 Task: Assign Person0000000138 as Assignee of Child Issue ChildIssue0000000687 of Issue Issue0000000344 in Backlog  in Scrum Project Project0000000069 in Jira. Assign Person0000000138 as Assignee of Child Issue ChildIssue0000000688 of Issue Issue0000000344 in Backlog  in Scrum Project Project0000000069 in Jira. Assign Person0000000138 as Assignee of Child Issue ChildIssue0000000689 of Issue Issue0000000345 in Backlog  in Scrum Project Project0000000069 in Jira. Assign Person0000000138 as Assignee of Child Issue ChildIssue0000000690 of Issue Issue0000000345 in Backlog  in Scrum Project Project0000000069 in Jira. Assign Person0000000139 as Assignee of Child Issue ChildIssue0000000691 of Issue Issue0000000346 in Backlog  in Scrum Project Project0000000070 in Jira
Action: Mouse moved to (478, 433)
Screenshot: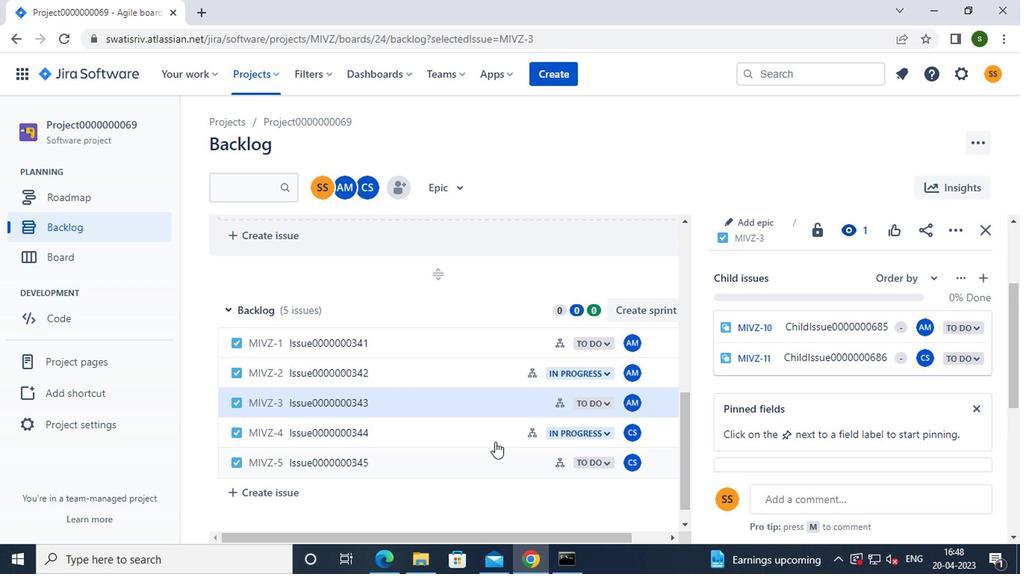 
Action: Mouse pressed left at (478, 433)
Screenshot: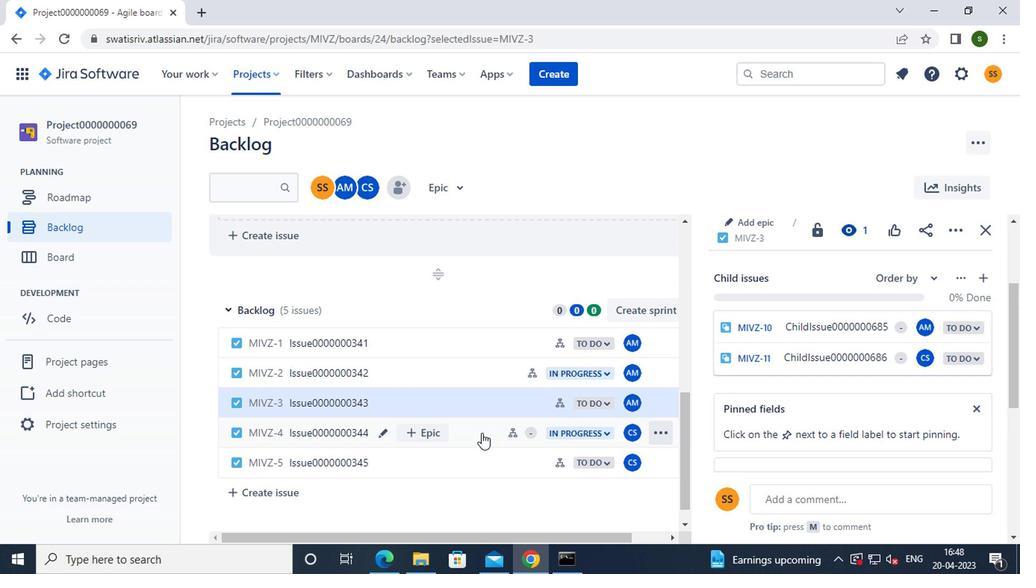 
Action: Mouse moved to (832, 365)
Screenshot: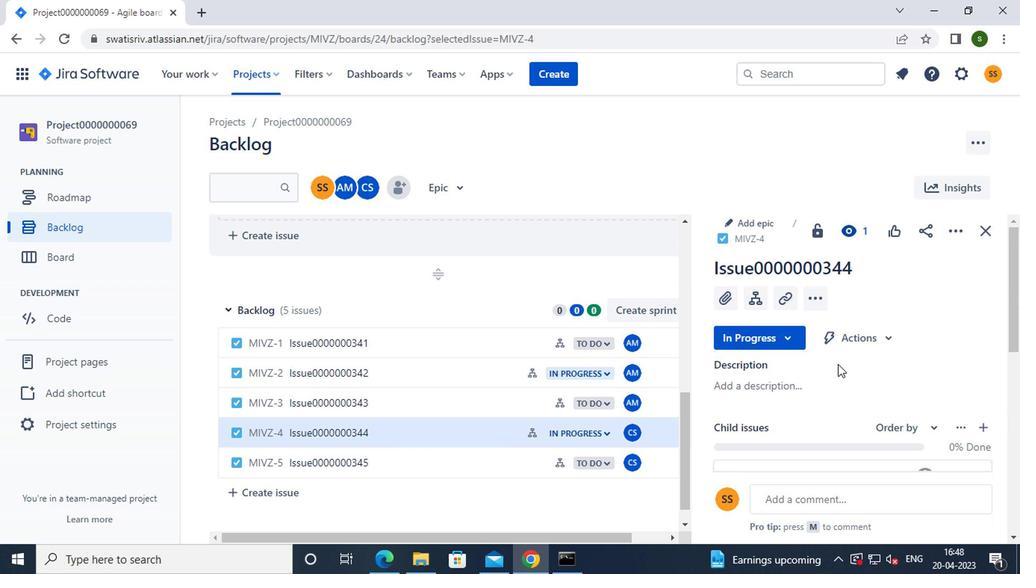 
Action: Mouse scrolled (832, 364) with delta (0, -1)
Screenshot: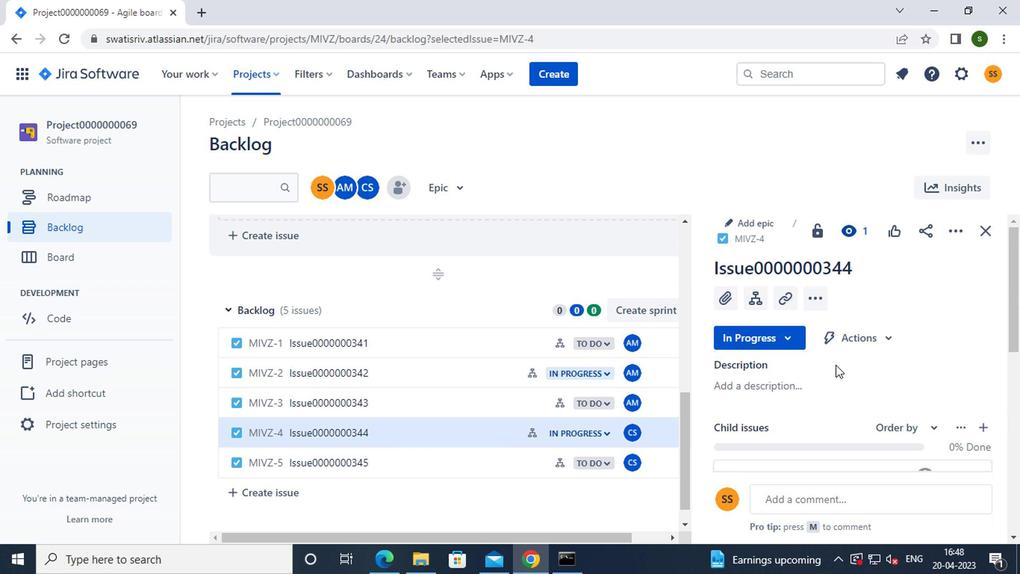 
Action: Mouse scrolled (832, 364) with delta (0, -1)
Screenshot: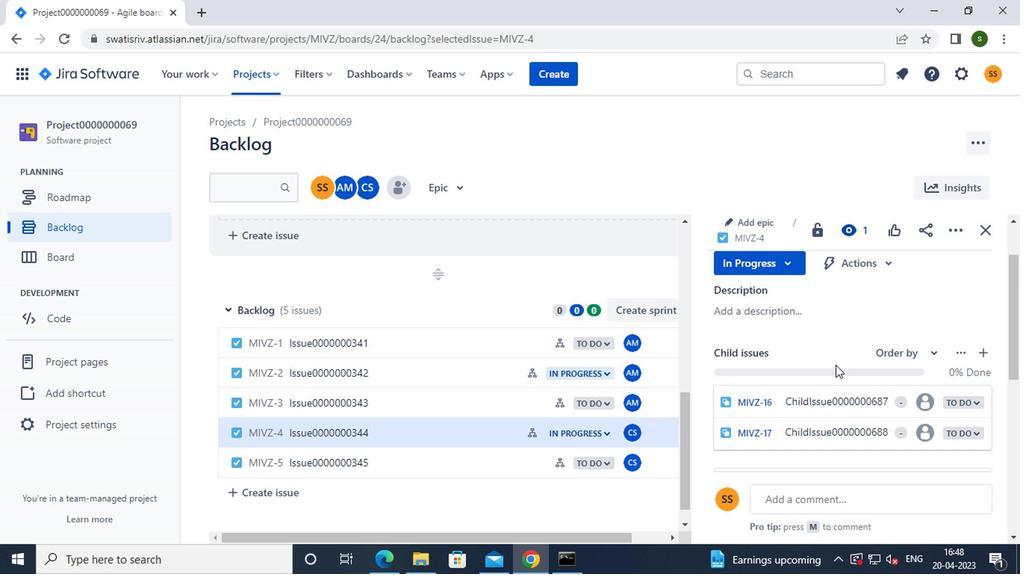 
Action: Mouse moved to (925, 330)
Screenshot: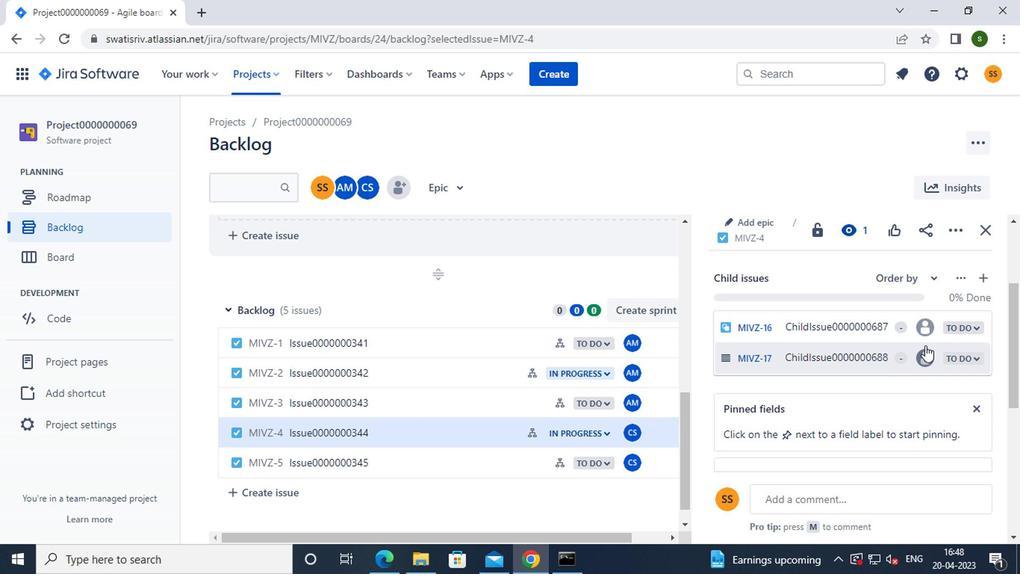 
Action: Mouse pressed left at (925, 330)
Screenshot: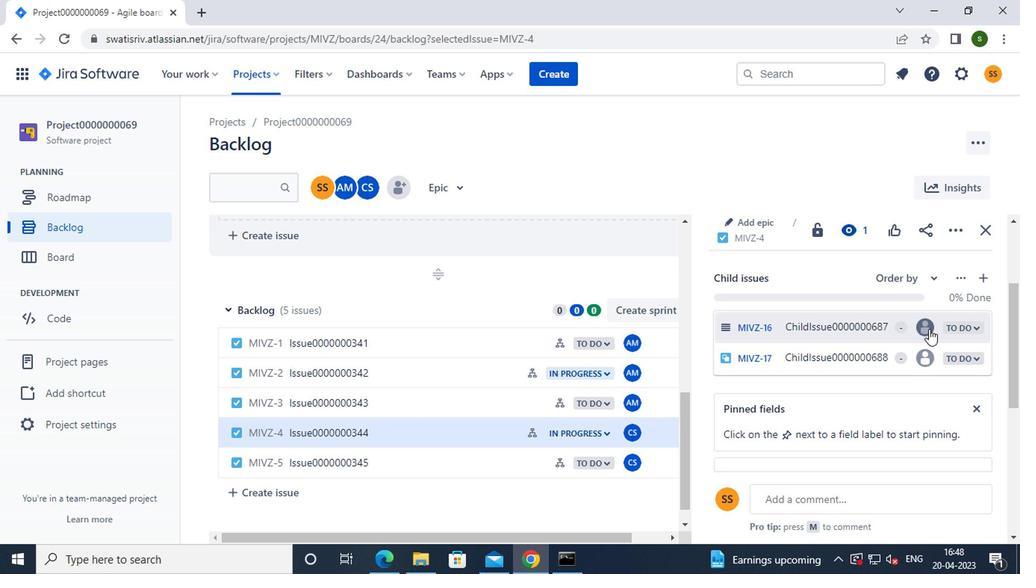 
Action: Mouse moved to (808, 394)
Screenshot: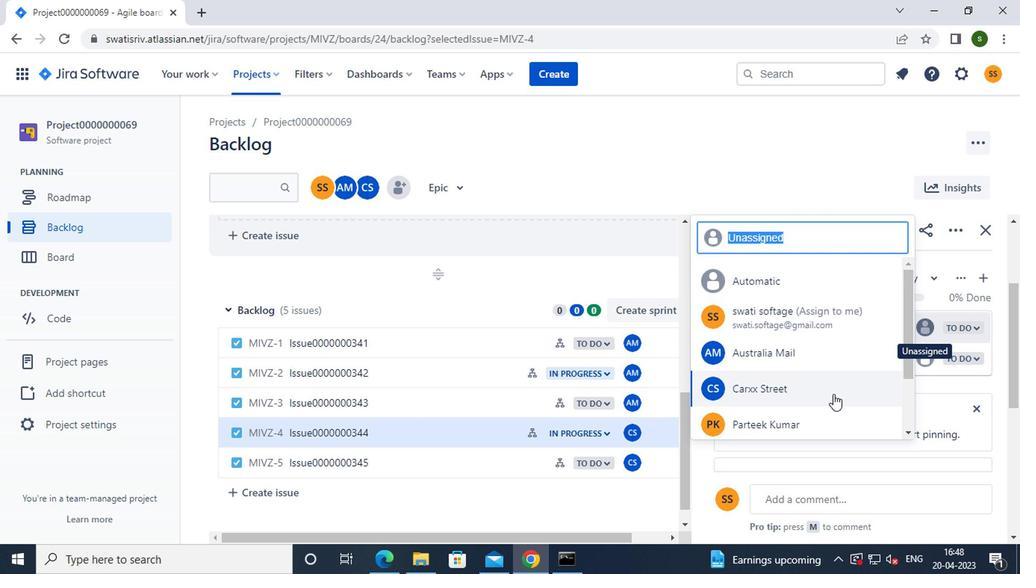
Action: Mouse pressed left at (808, 394)
Screenshot: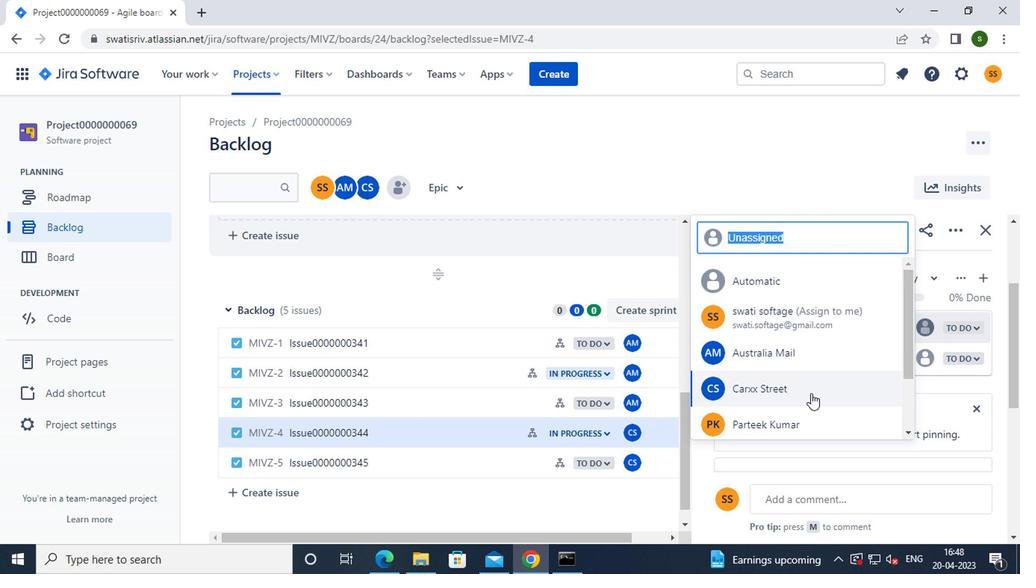 
Action: Mouse moved to (921, 352)
Screenshot: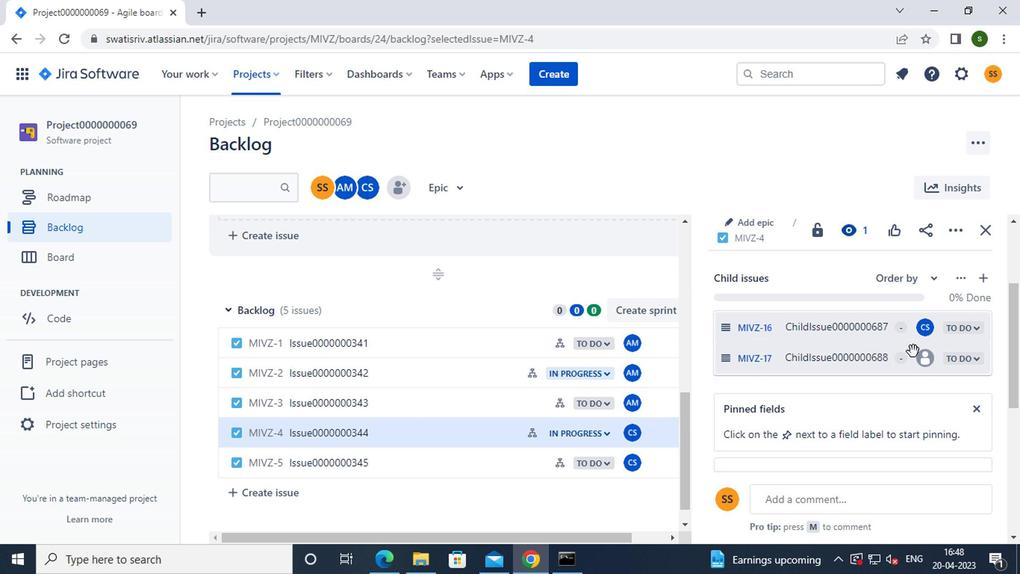 
Action: Mouse pressed left at (921, 352)
Screenshot: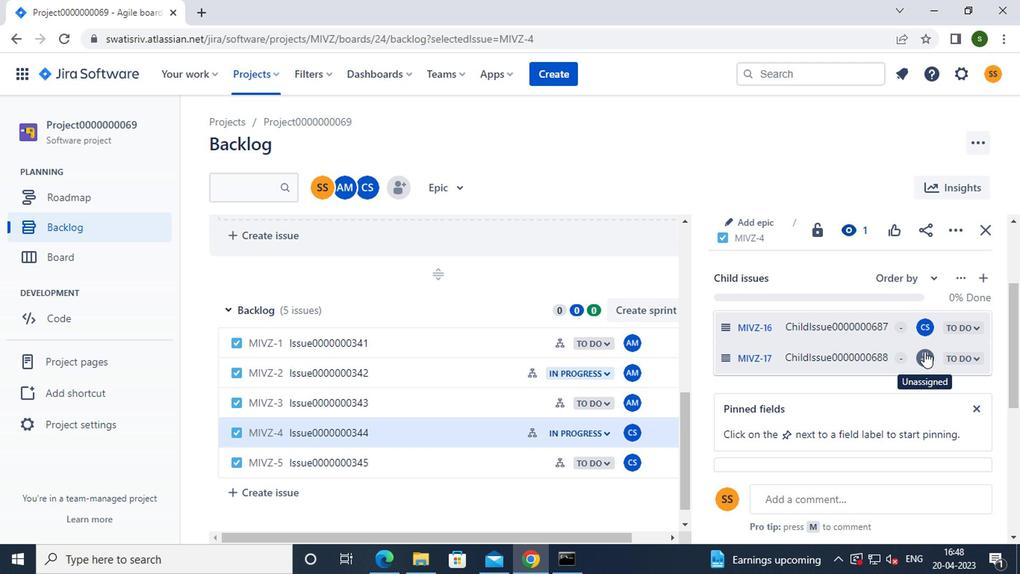 
Action: Mouse moved to (788, 418)
Screenshot: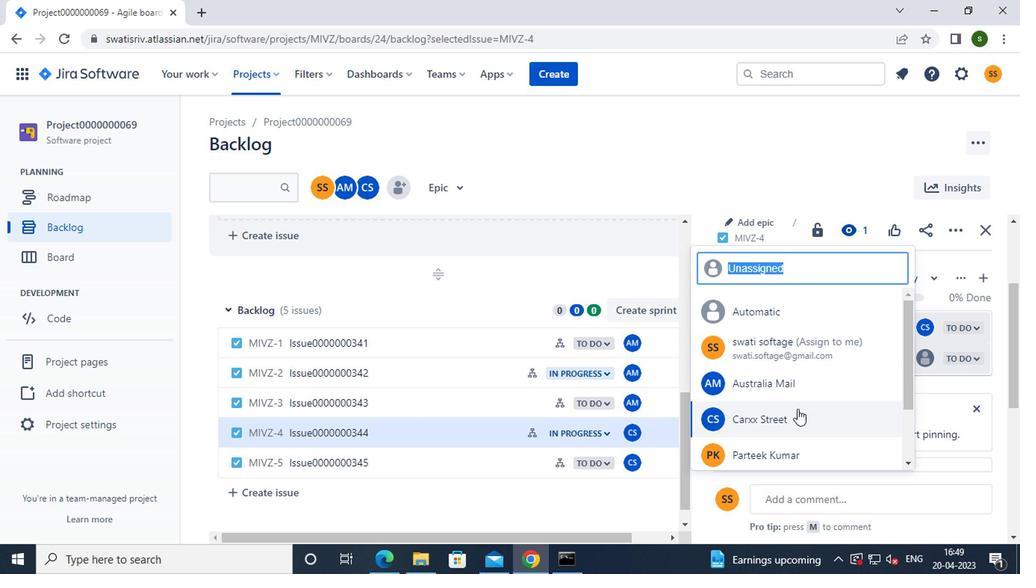 
Action: Mouse pressed left at (788, 418)
Screenshot: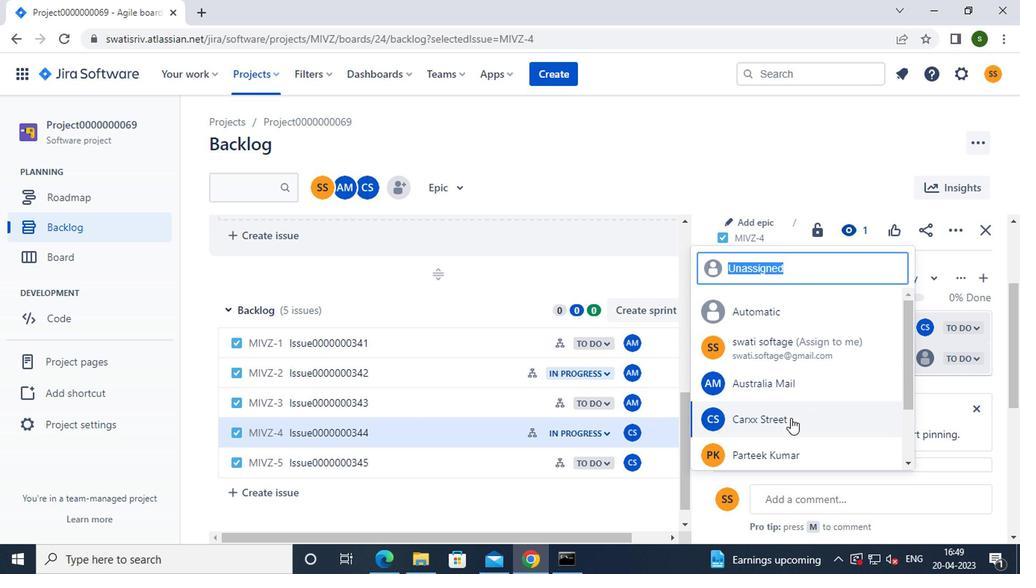 
Action: Mouse moved to (474, 461)
Screenshot: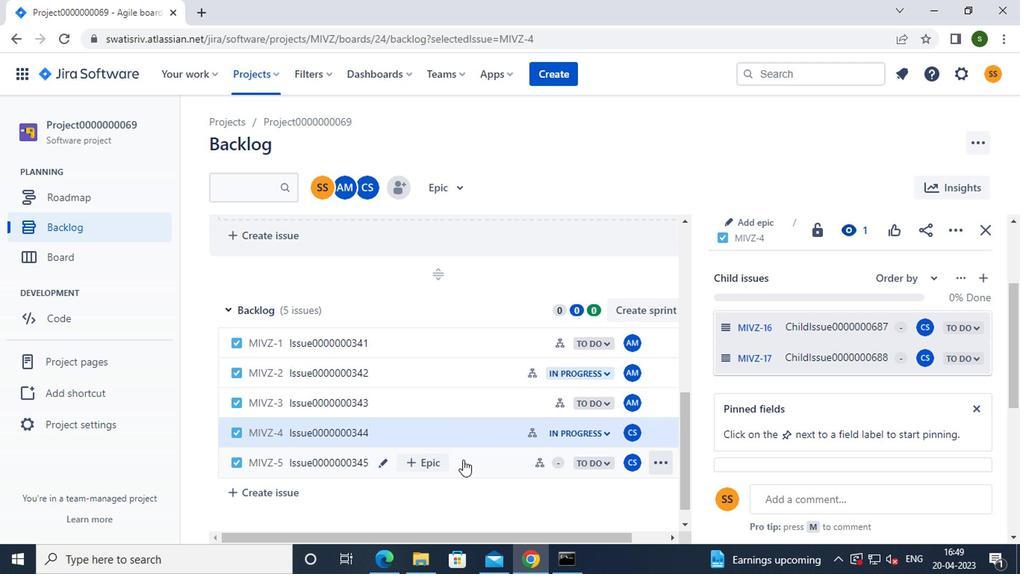 
Action: Mouse pressed left at (474, 461)
Screenshot: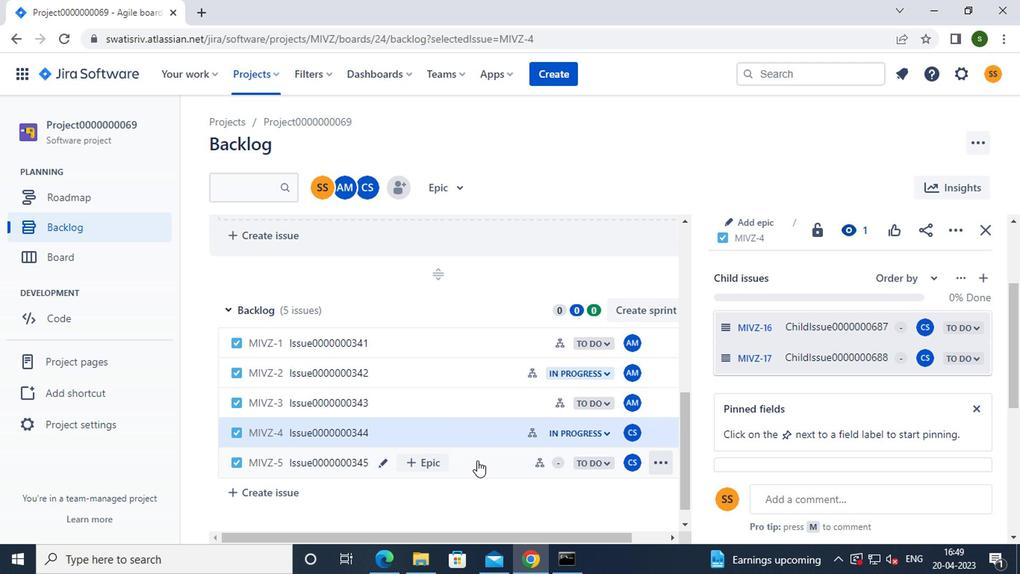 
Action: Mouse moved to (801, 390)
Screenshot: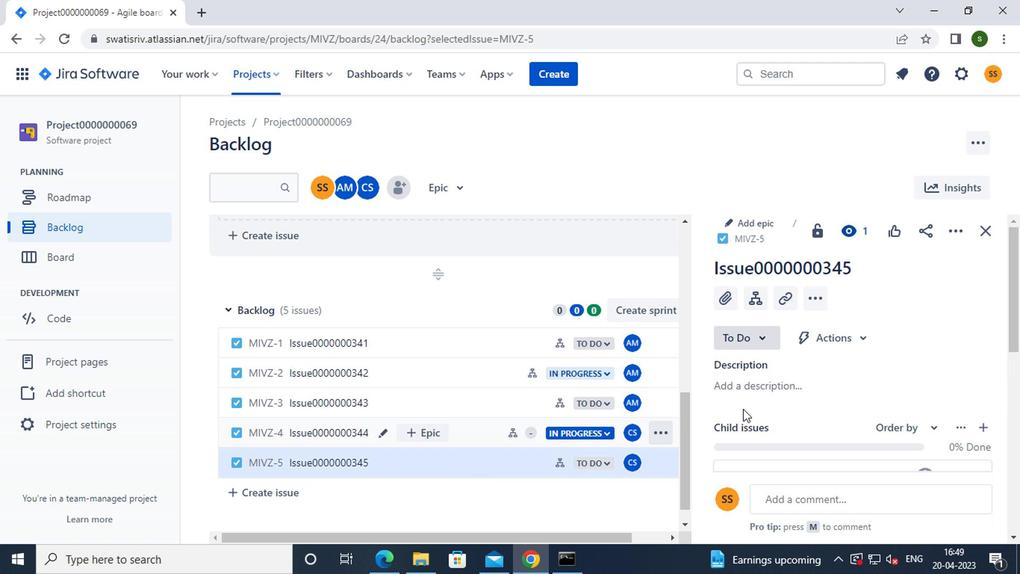 
Action: Mouse scrolled (801, 389) with delta (0, 0)
Screenshot: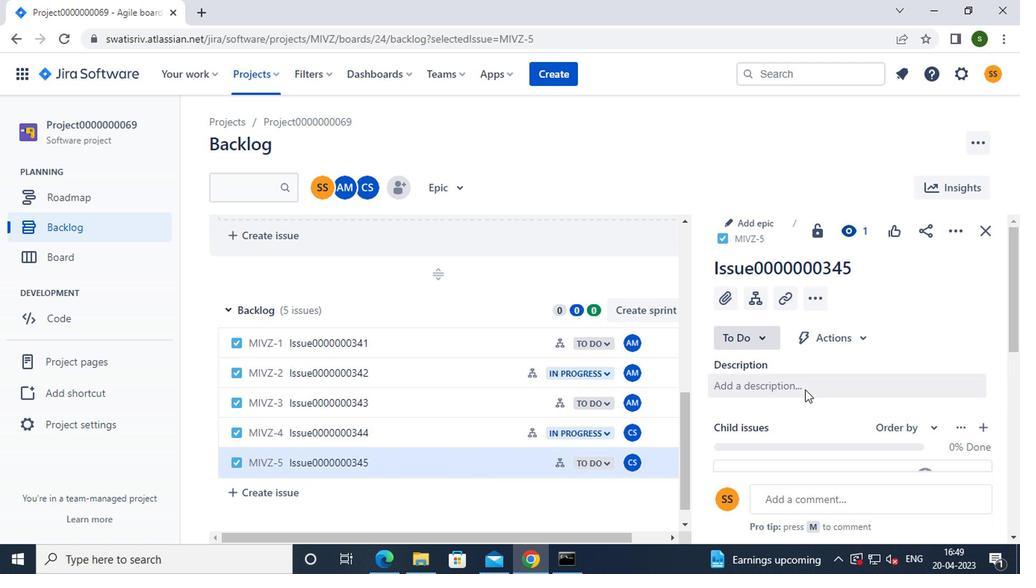 
Action: Mouse scrolled (801, 389) with delta (0, 0)
Screenshot: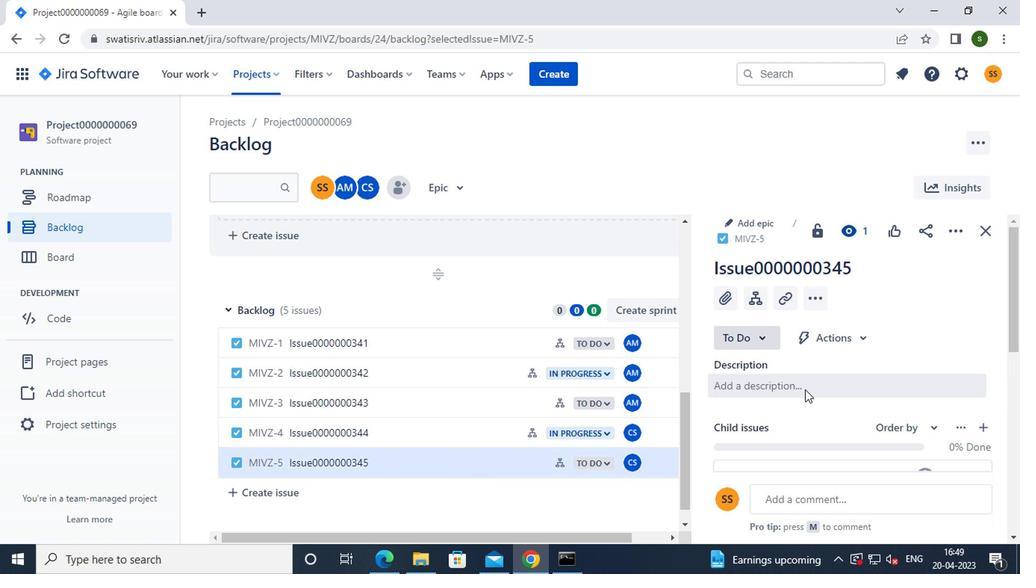 
Action: Mouse moved to (925, 332)
Screenshot: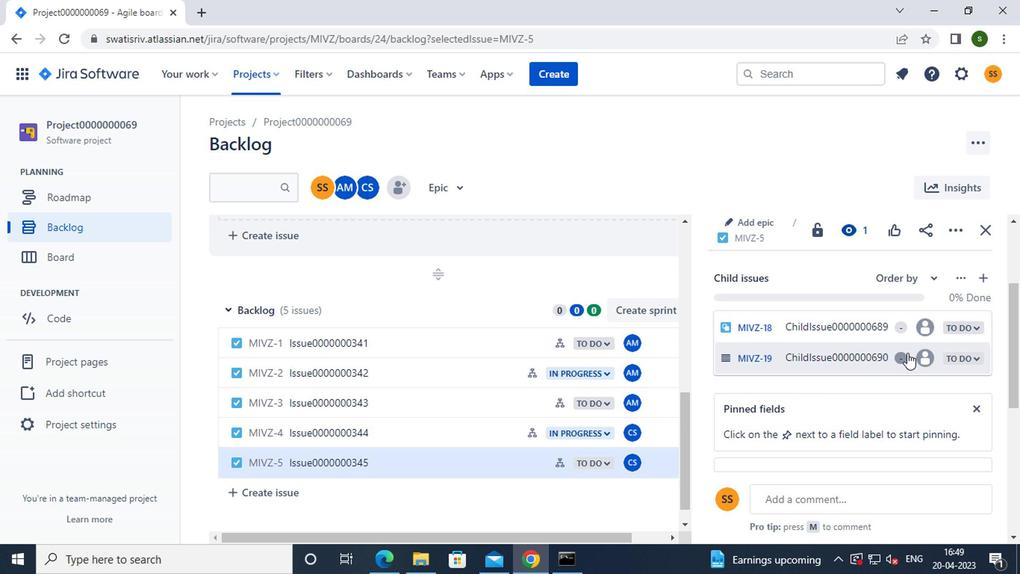 
Action: Mouse pressed left at (925, 332)
Screenshot: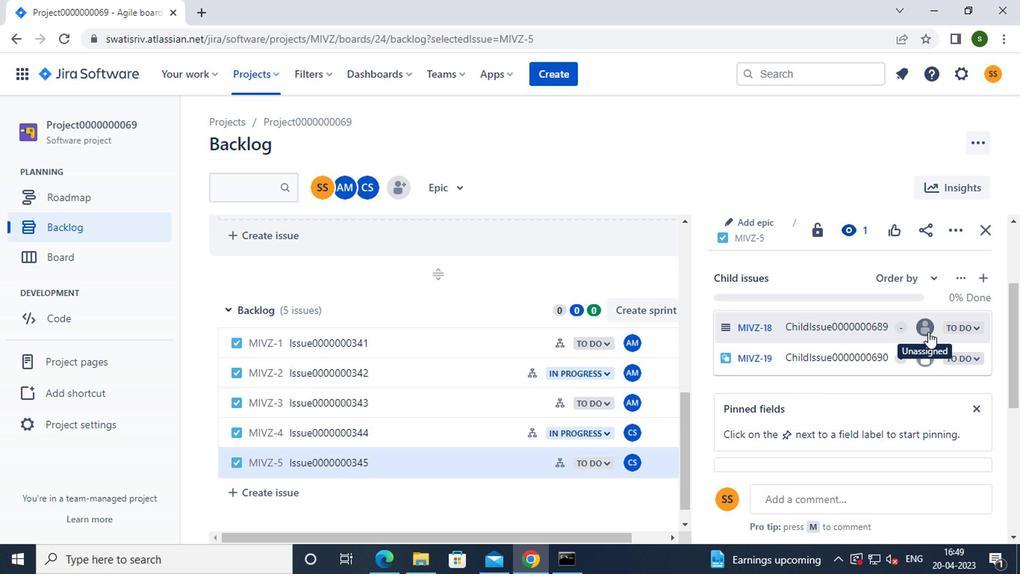 
Action: Mouse moved to (801, 391)
Screenshot: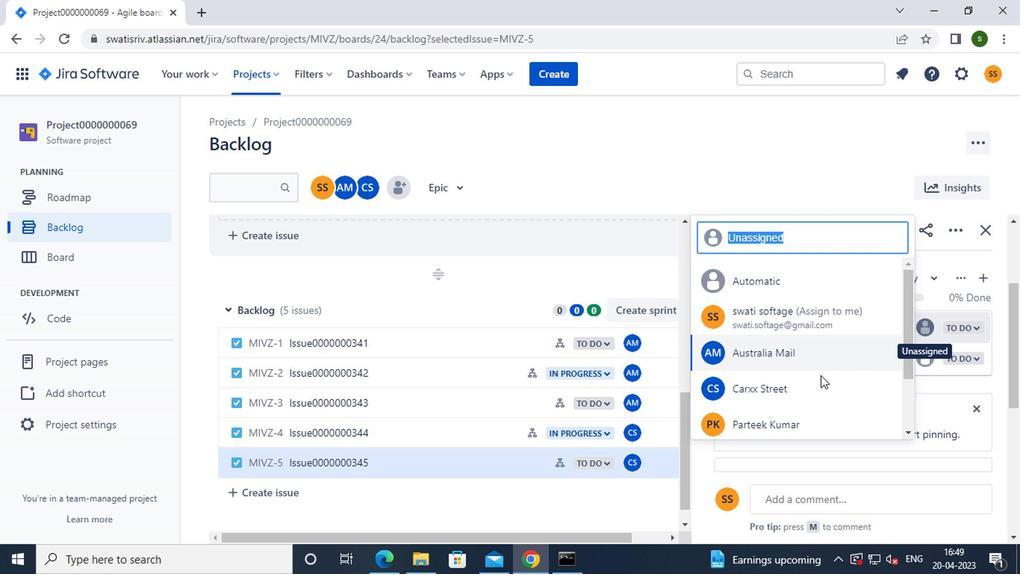 
Action: Mouse pressed left at (801, 391)
Screenshot: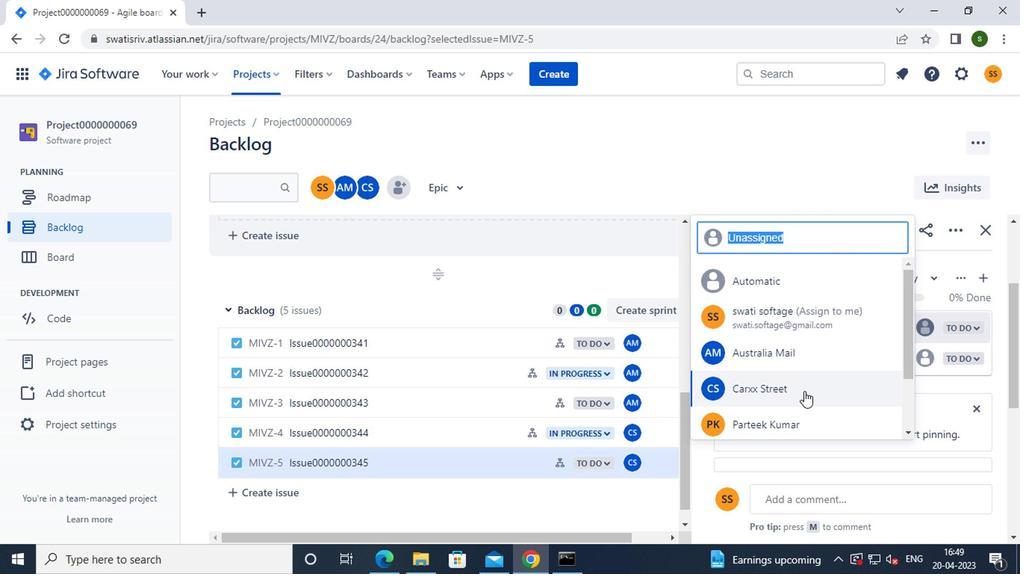 
Action: Mouse moved to (922, 358)
Screenshot: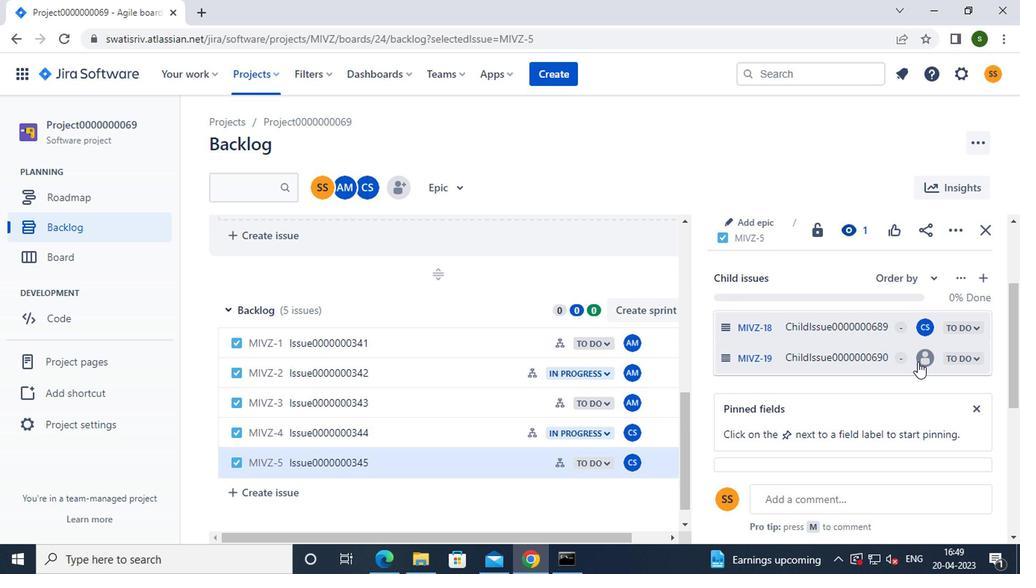 
Action: Mouse pressed left at (922, 358)
Screenshot: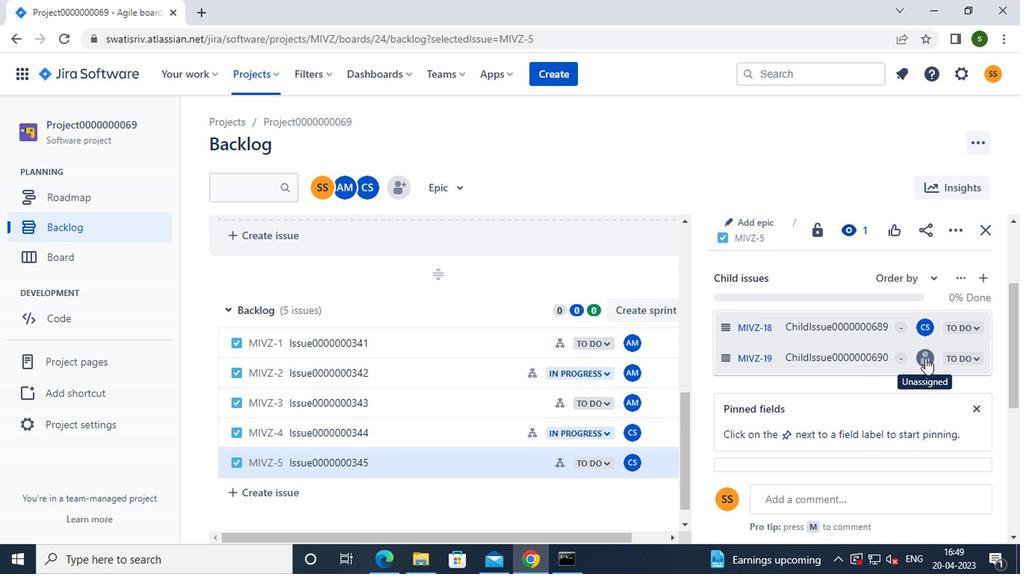 
Action: Mouse moved to (779, 416)
Screenshot: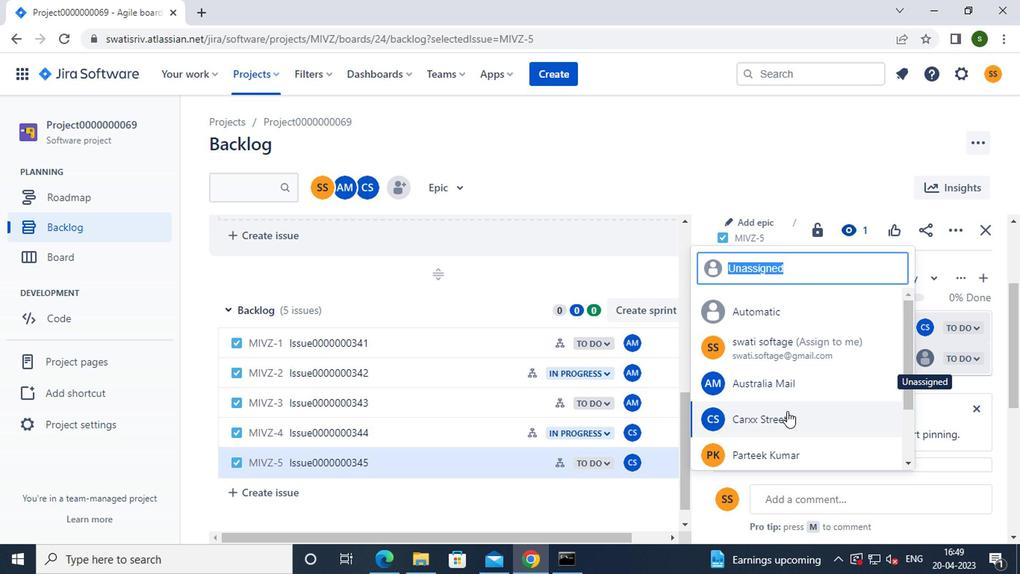 
Action: Mouse pressed left at (779, 416)
Screenshot: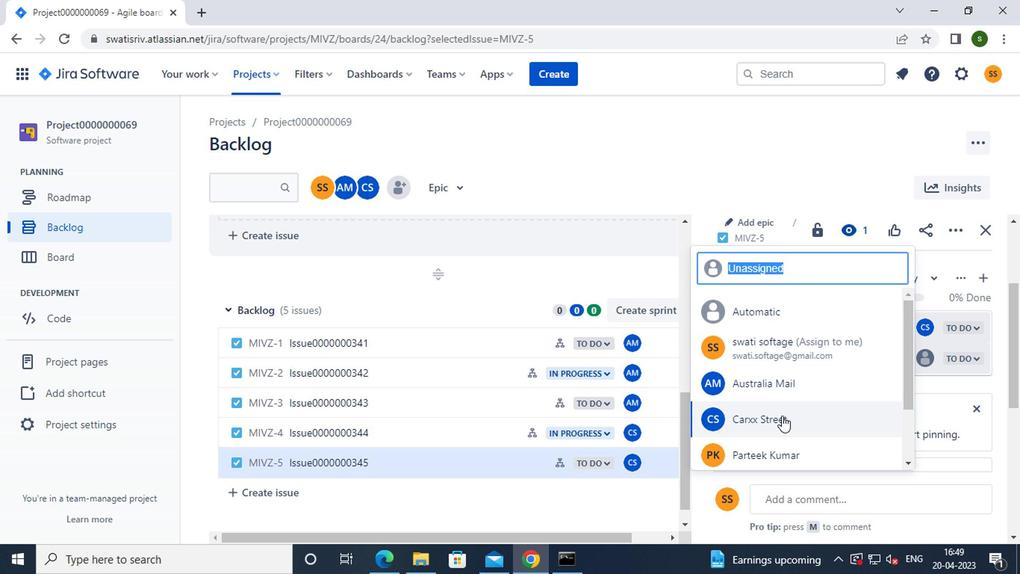 
Action: Mouse moved to (273, 74)
Screenshot: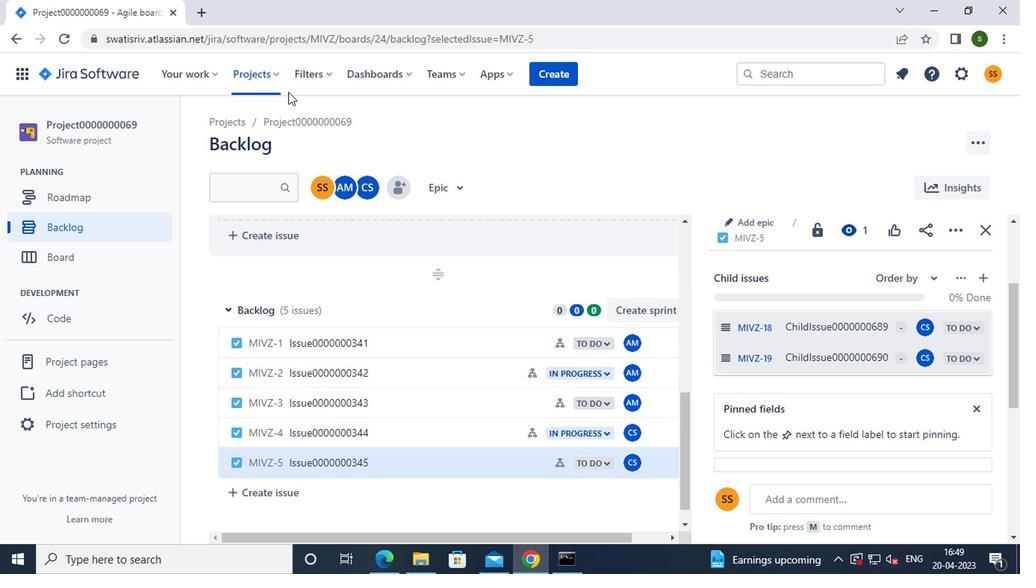 
Action: Mouse pressed left at (273, 74)
Screenshot: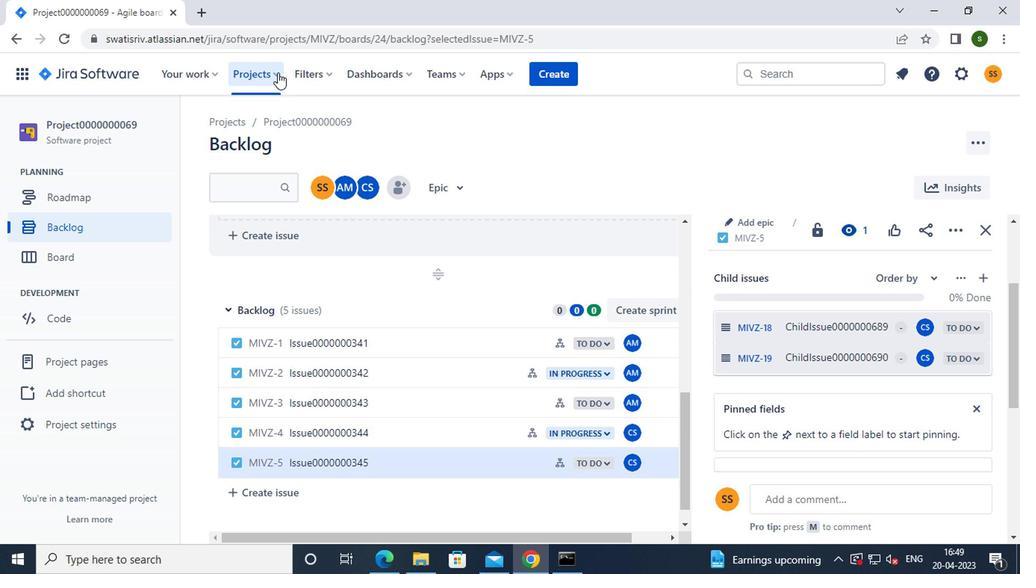 
Action: Mouse moved to (346, 187)
Screenshot: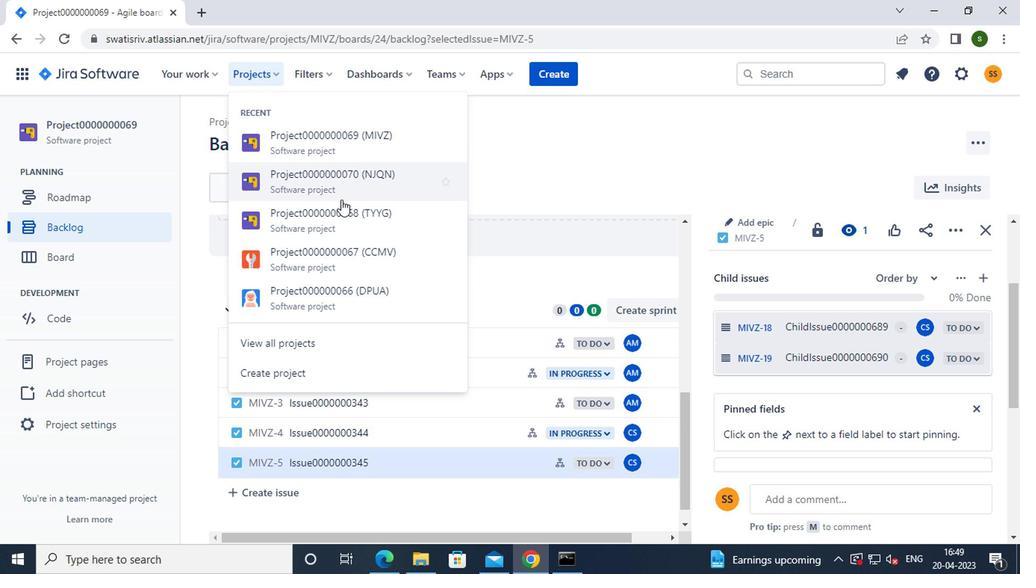 
Action: Mouse pressed left at (346, 187)
Screenshot: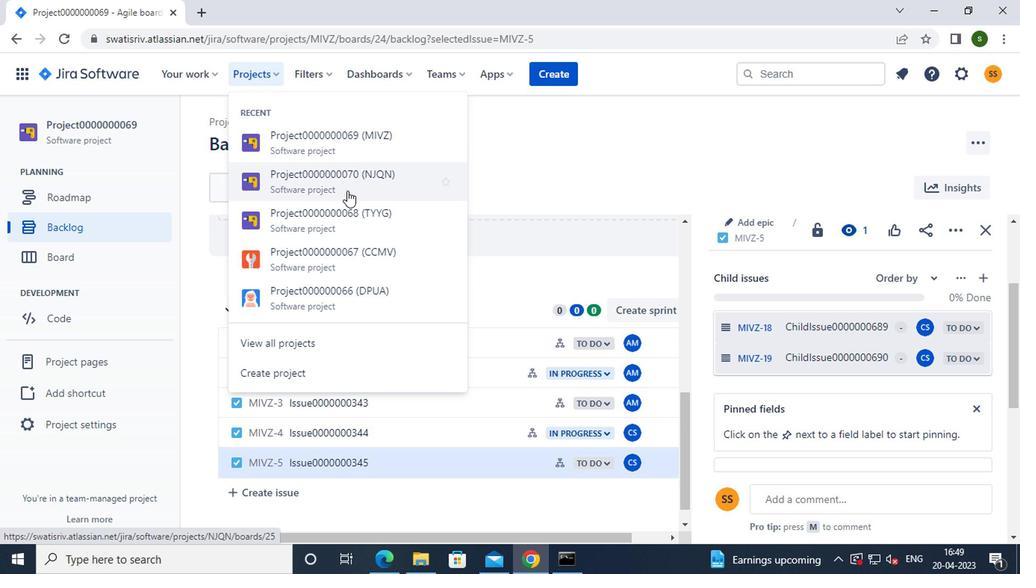 
Action: Mouse moved to (131, 224)
Screenshot: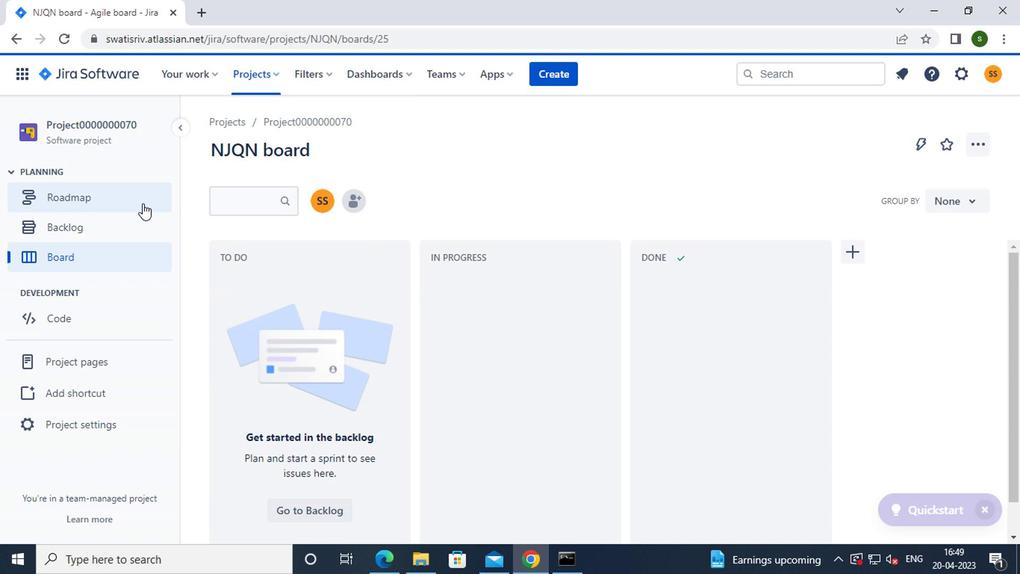 
Action: Mouse pressed left at (131, 224)
Screenshot: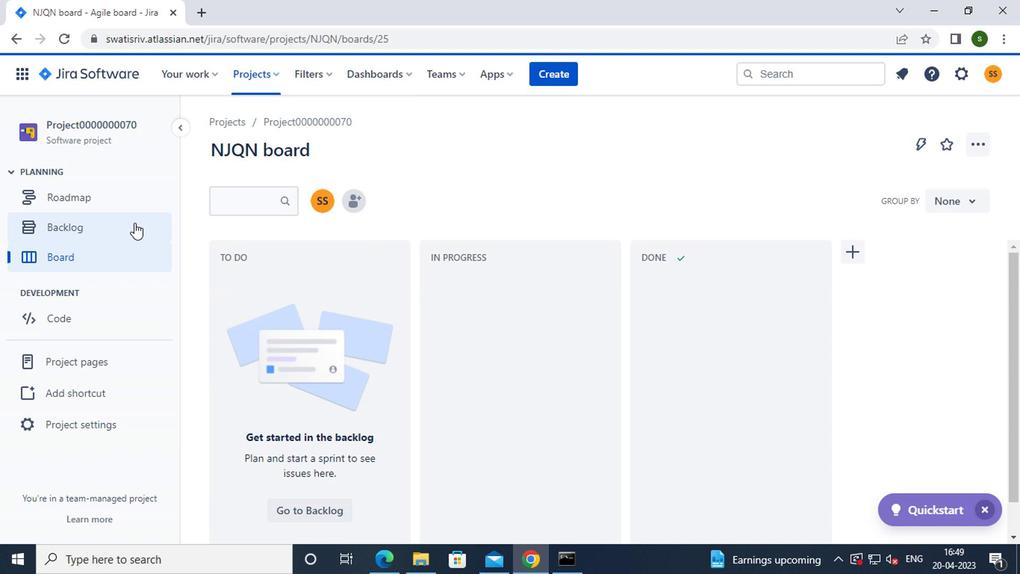 
Action: Mouse moved to (479, 305)
Screenshot: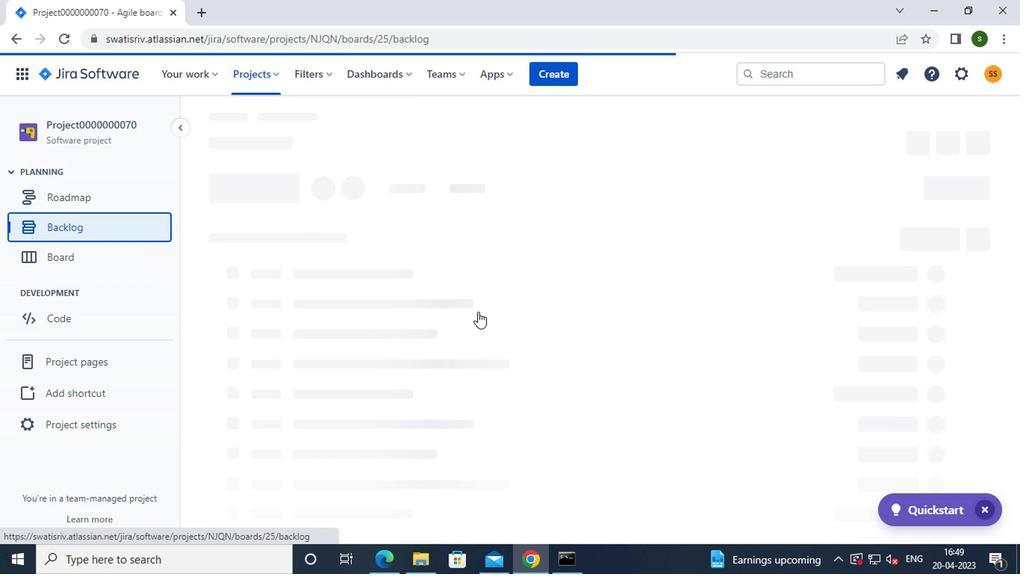 
Action: Mouse scrolled (479, 304) with delta (0, 0)
Screenshot: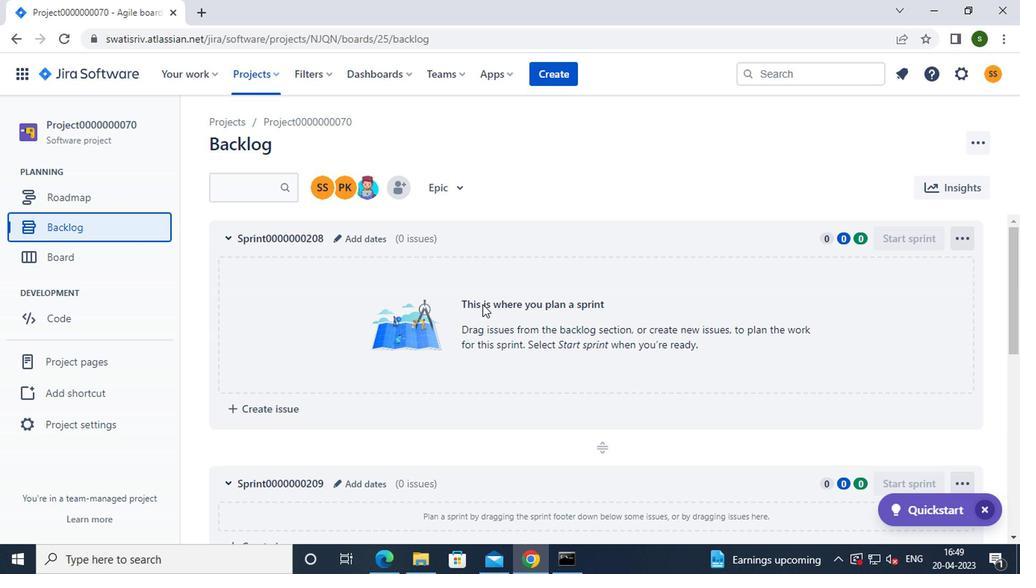
Action: Mouse scrolled (479, 304) with delta (0, 0)
Screenshot: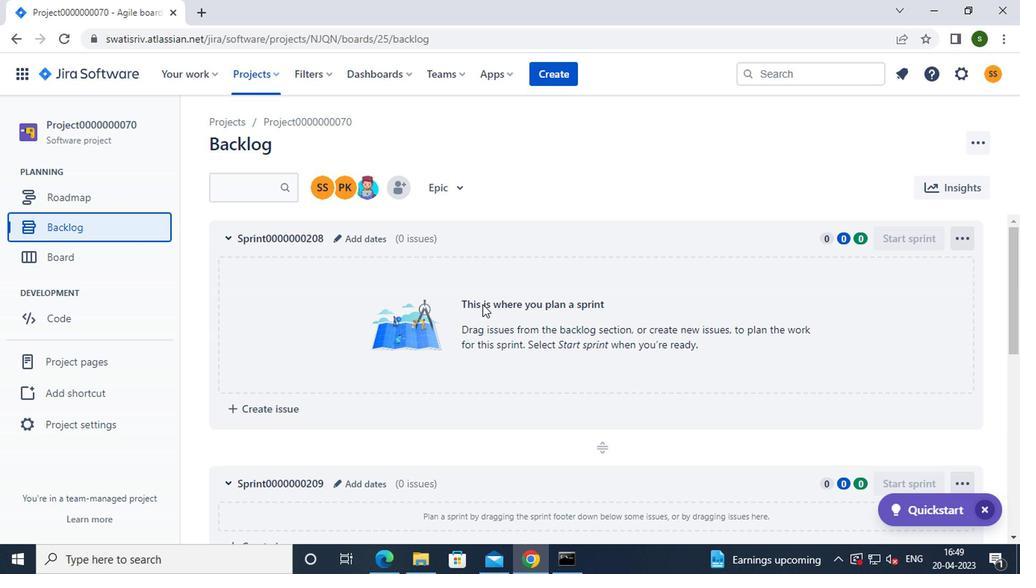
Action: Mouse scrolled (479, 304) with delta (0, 0)
Screenshot: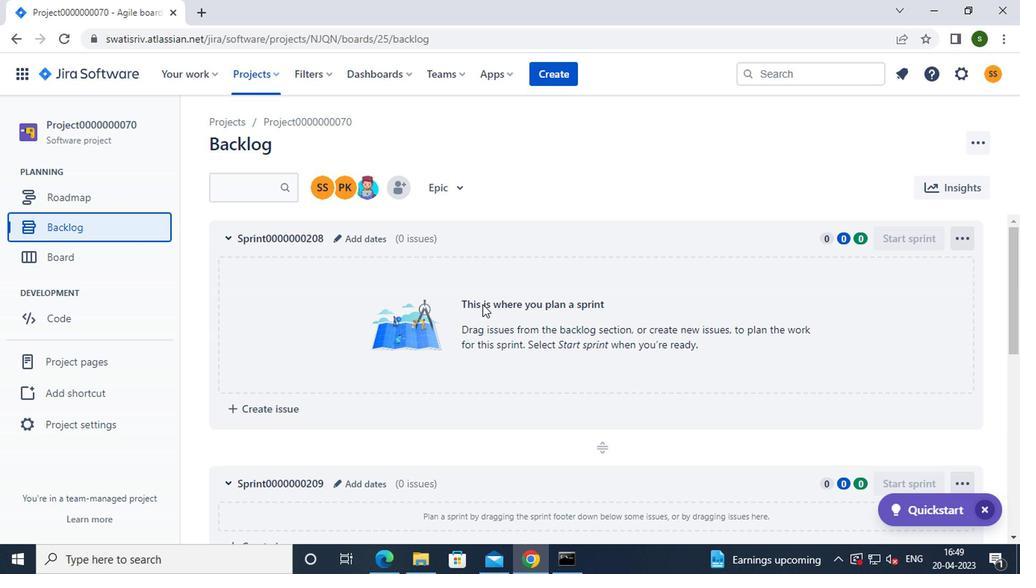 
Action: Mouse scrolled (479, 304) with delta (0, 0)
Screenshot: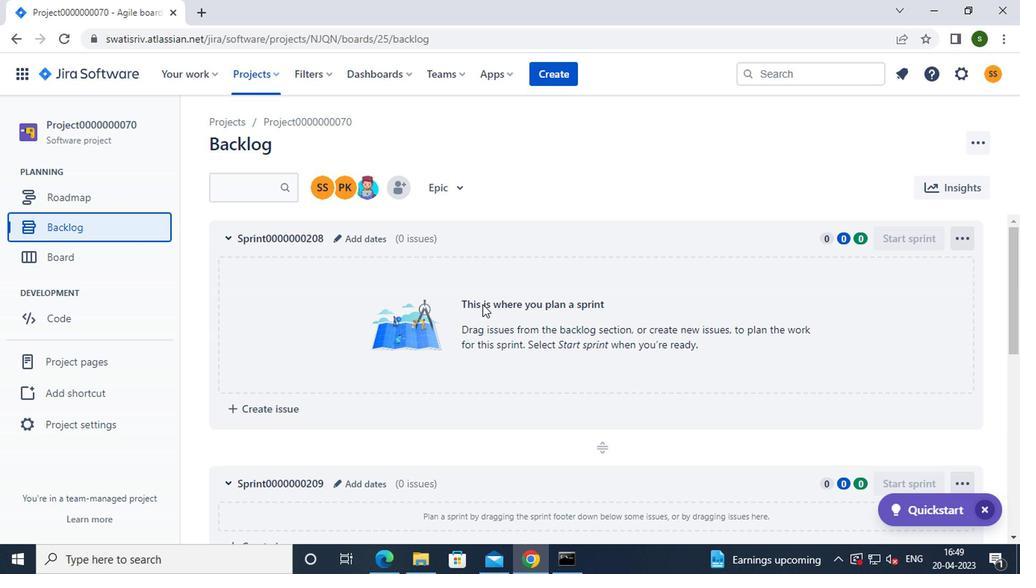
Action: Mouse scrolled (479, 304) with delta (0, 0)
Screenshot: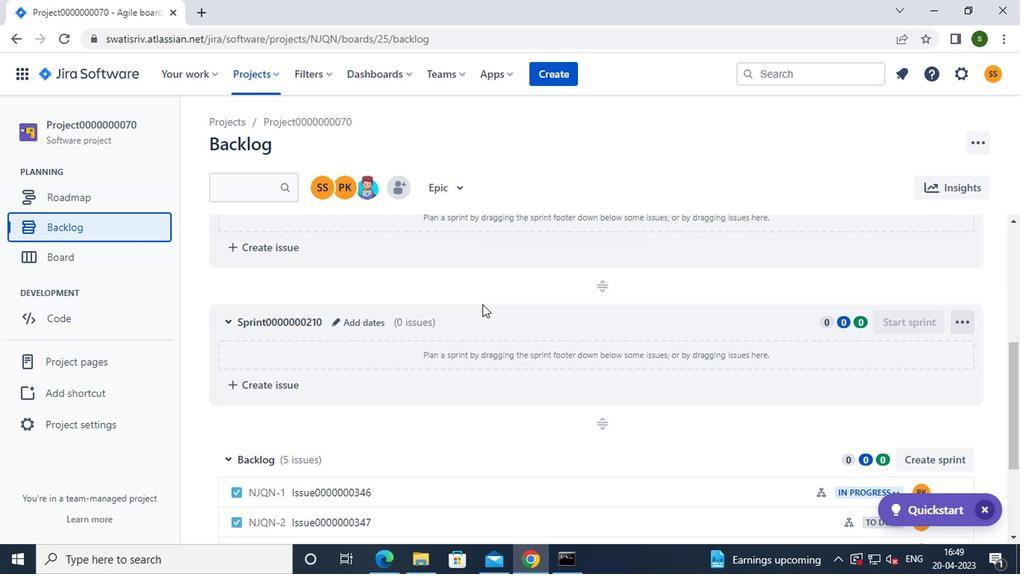 
Action: Mouse scrolled (479, 304) with delta (0, 0)
Screenshot: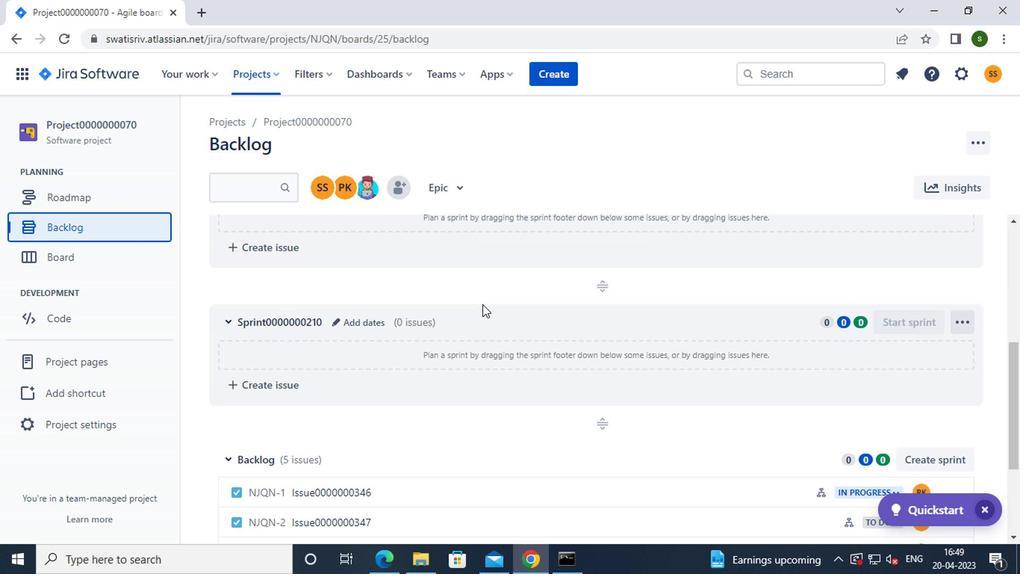 
Action: Mouse scrolled (479, 304) with delta (0, 0)
Screenshot: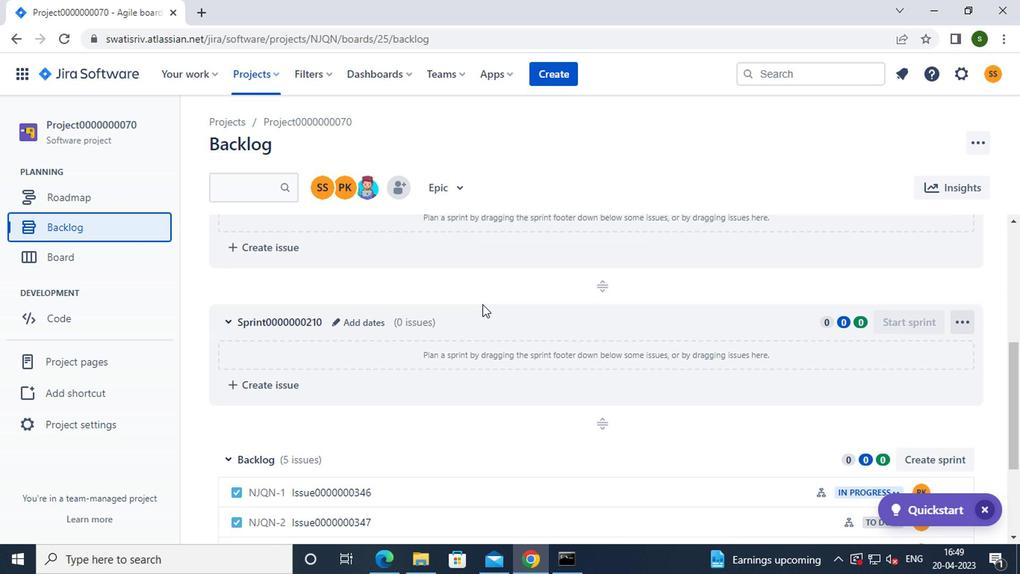 
Action: Mouse moved to (467, 330)
Screenshot: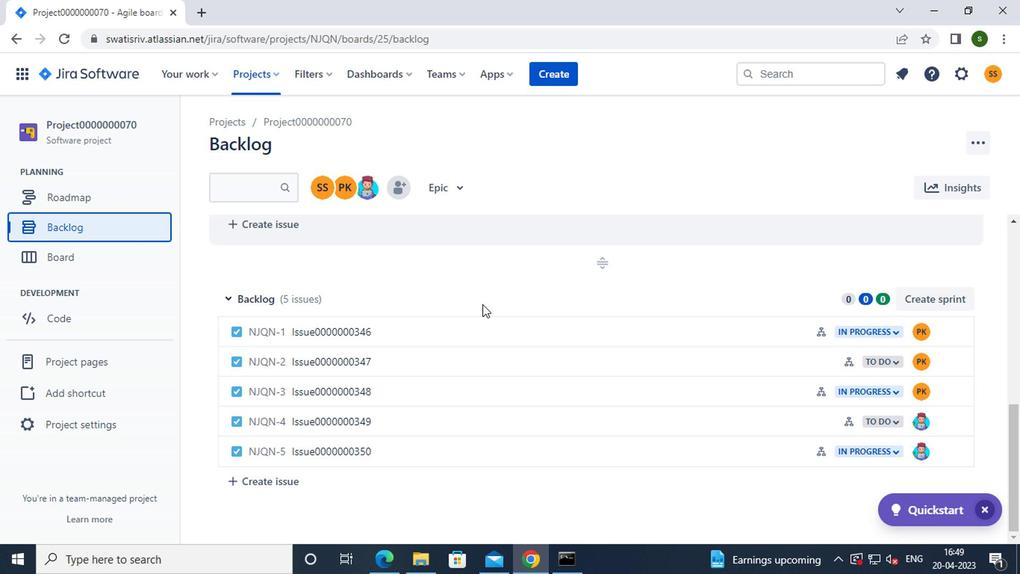 
Action: Mouse pressed left at (467, 330)
Screenshot: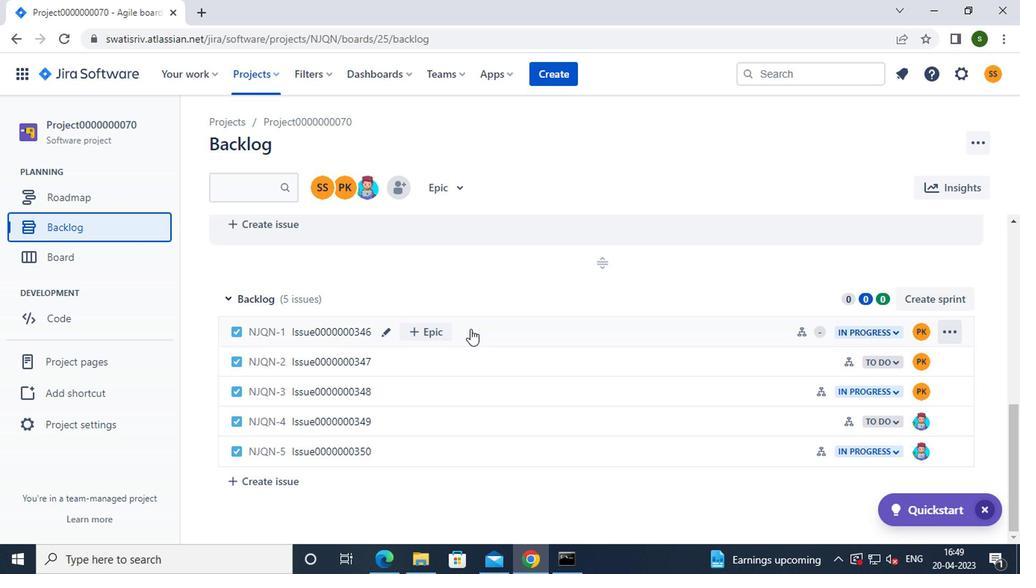 
Action: Mouse moved to (899, 399)
Screenshot: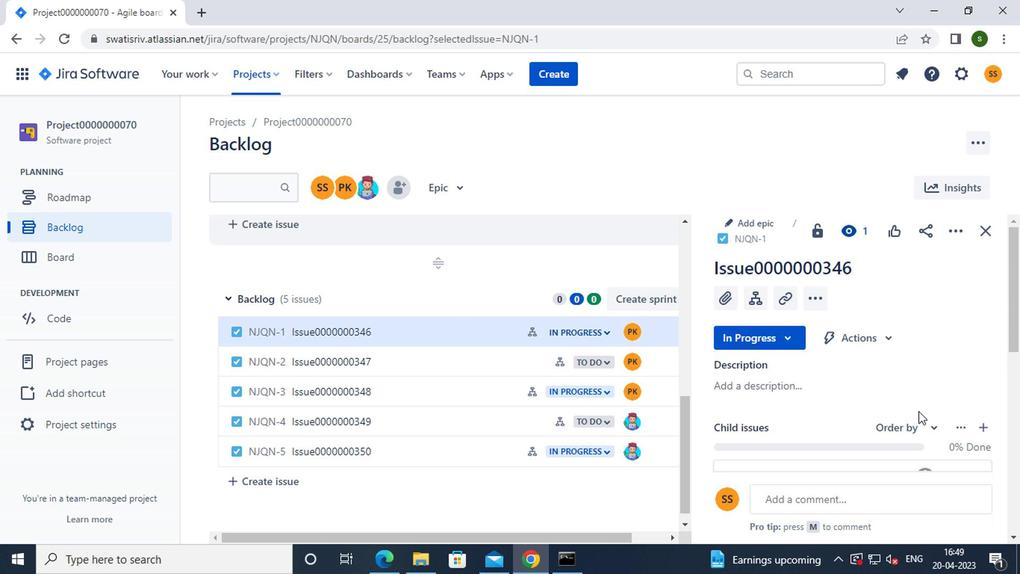 
Action: Mouse scrolled (899, 398) with delta (0, 0)
Screenshot: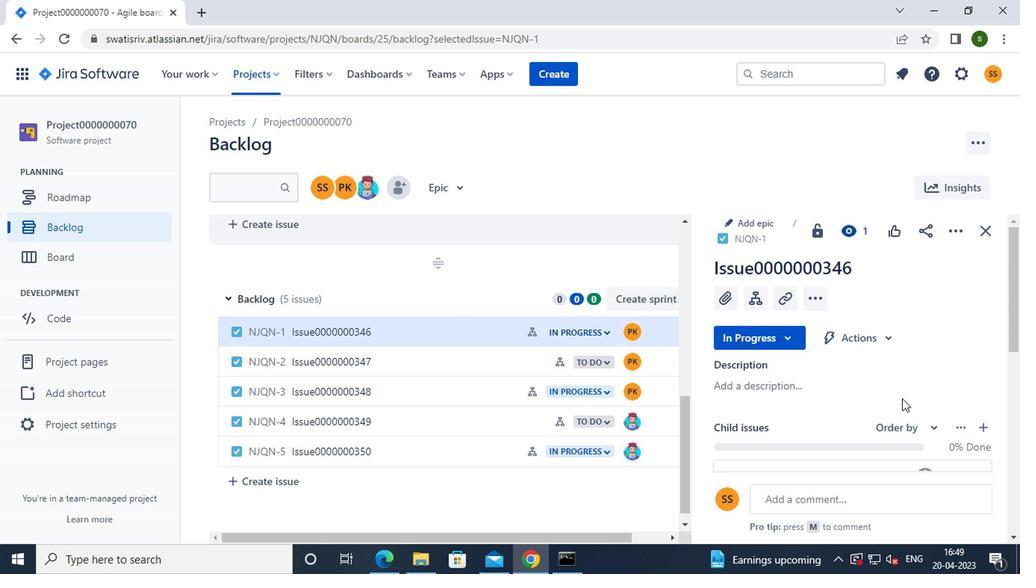 
Action: Mouse scrolled (899, 398) with delta (0, 0)
Screenshot: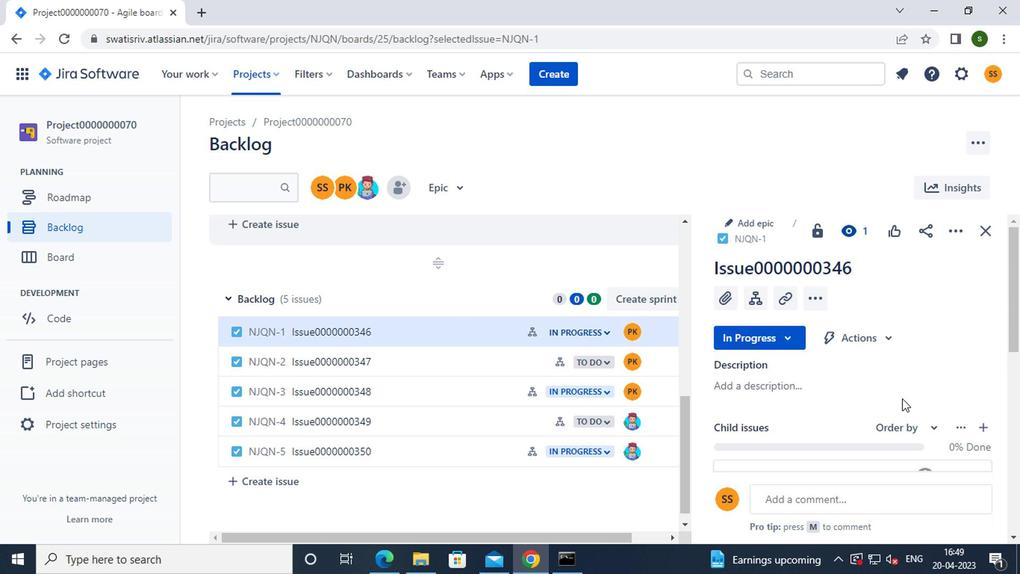 
Action: Mouse moved to (919, 329)
Screenshot: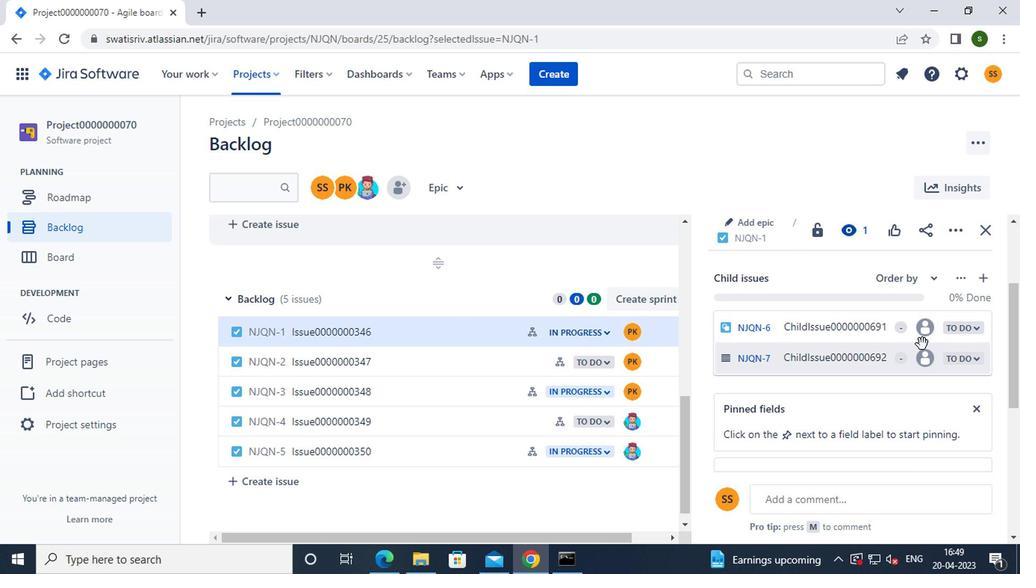 
Action: Mouse pressed left at (919, 329)
Screenshot: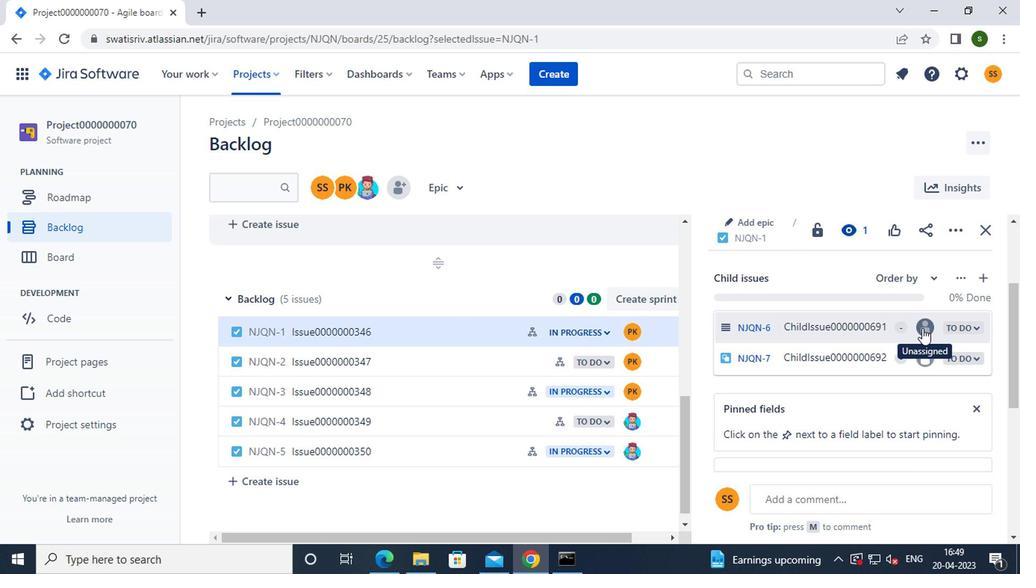 
Action: Mouse moved to (904, 332)
Screenshot: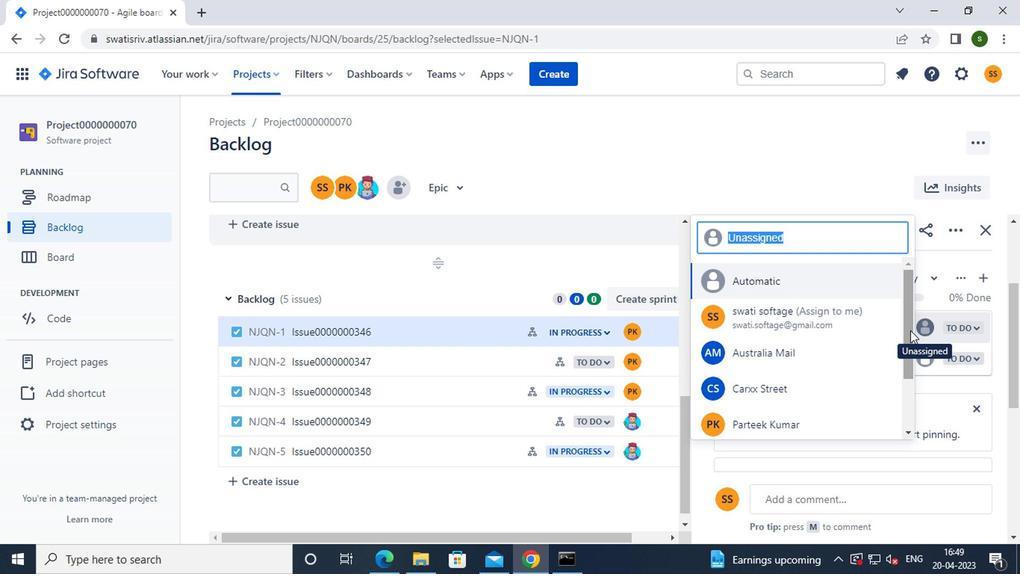 
Action: Mouse pressed left at (904, 332)
Screenshot: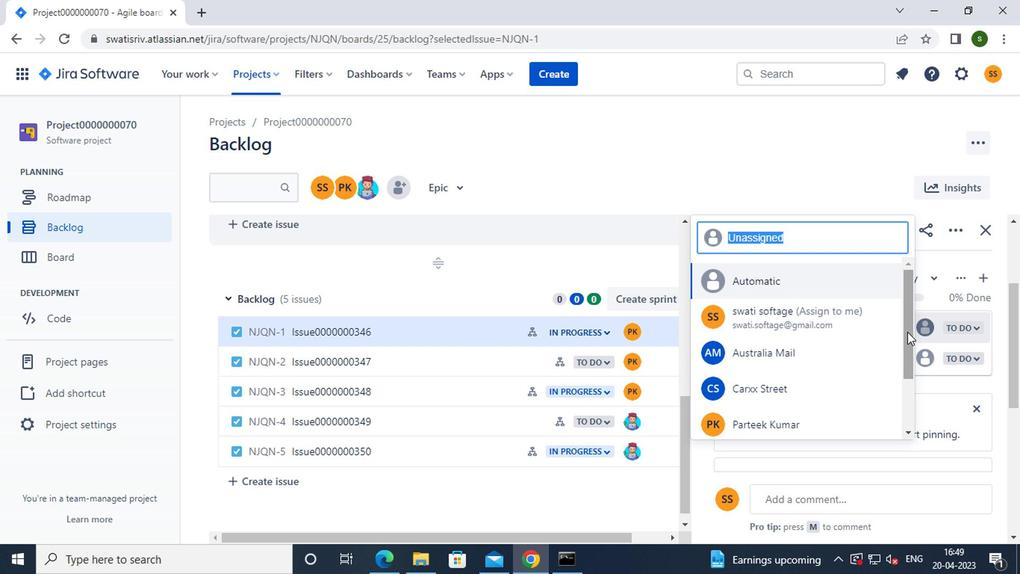 
Action: Mouse moved to (809, 383)
Screenshot: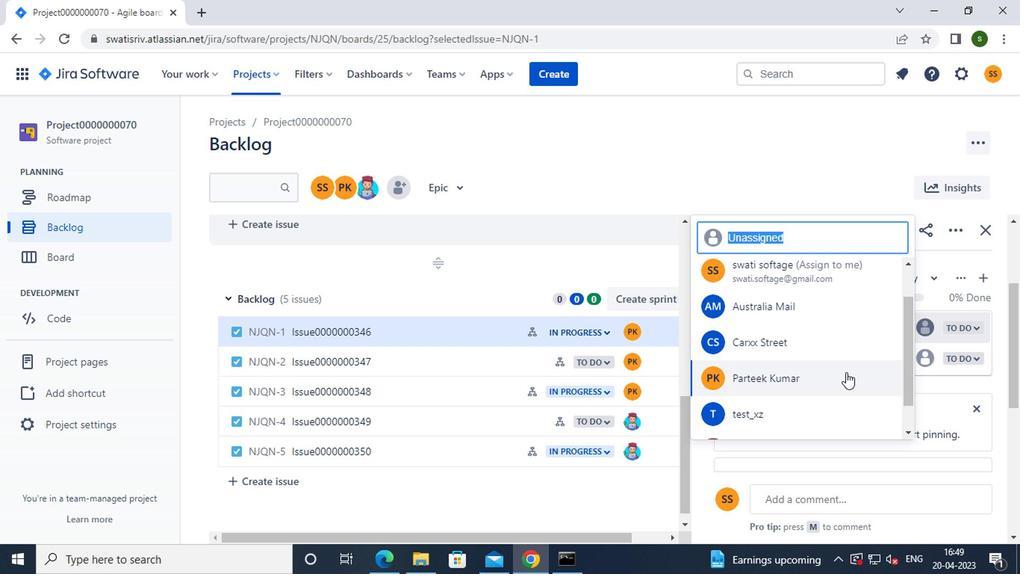 
Action: Mouse pressed left at (809, 383)
Screenshot: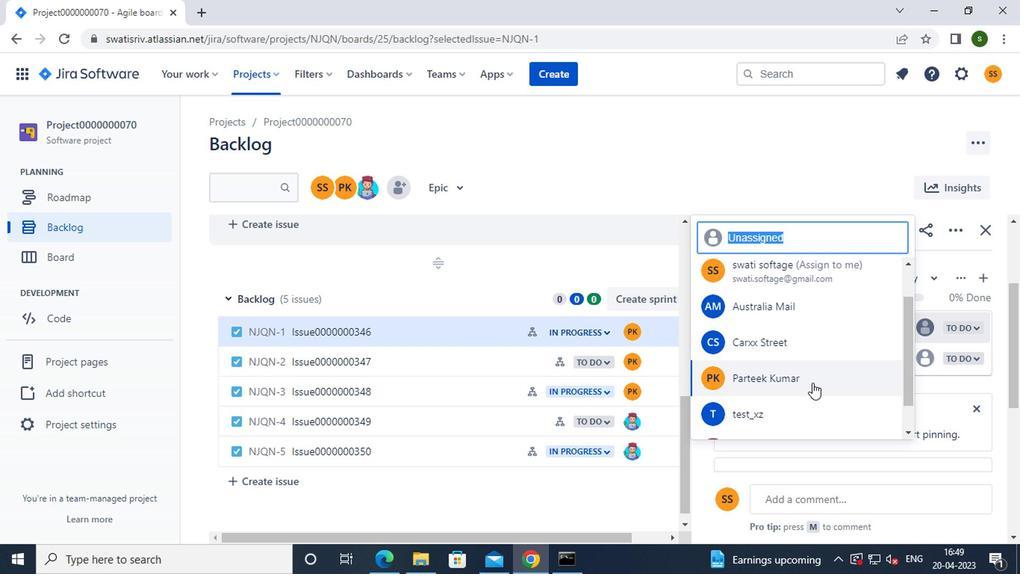 
Action: Mouse moved to (716, 153)
Screenshot: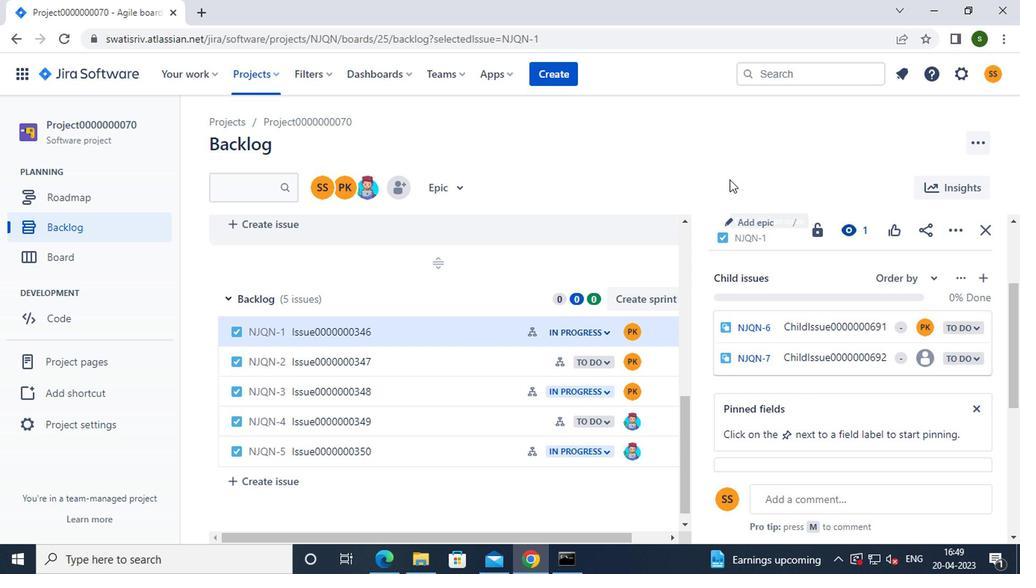 
